 Task: Open Card Card0000000100 in Board Board0000000025 in Workspace WS0000000009 in Trello. Add Member Email0000000036 to Card Card0000000100 in Board Board0000000025 in Workspace WS0000000009 in Trello. Add Red Label titled Label0000000100 to Card Card0000000100 in Board Board0000000025 in Workspace WS0000000009 in Trello. Add Checklist CL0000000100 to Card Card0000000100 in Board Board0000000025 in Workspace WS0000000009 in Trello. Add Dates with Start Date as Jul 01 2023 and Due Date as Jul 31 2023 to Card Card0000000100 in Board Board0000000025 in Workspace WS0000000009 in Trello
Action: Mouse moved to (443, 403)
Screenshot: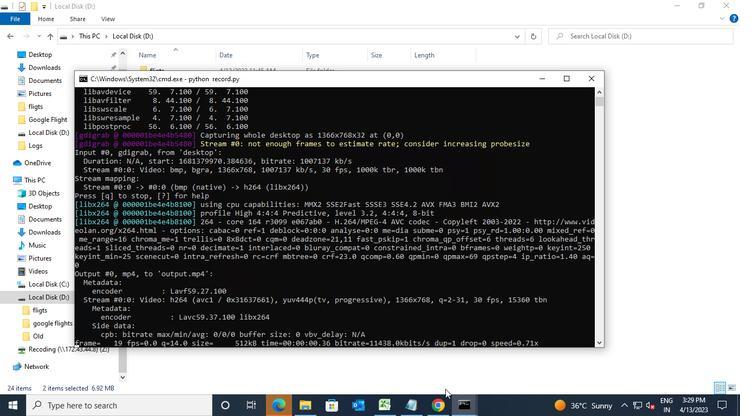
Action: Mouse pressed left at (443, 403)
Screenshot: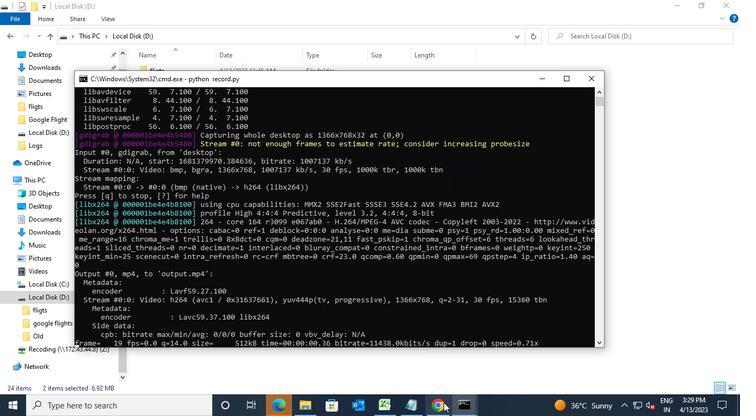 
Action: Mouse moved to (273, 221)
Screenshot: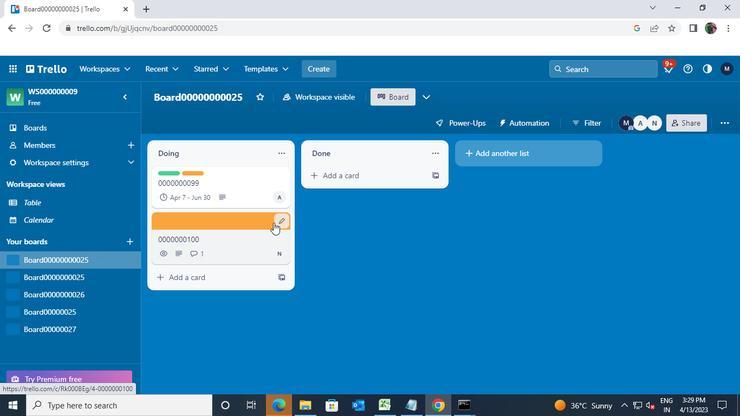 
Action: Mouse pressed left at (273, 221)
Screenshot: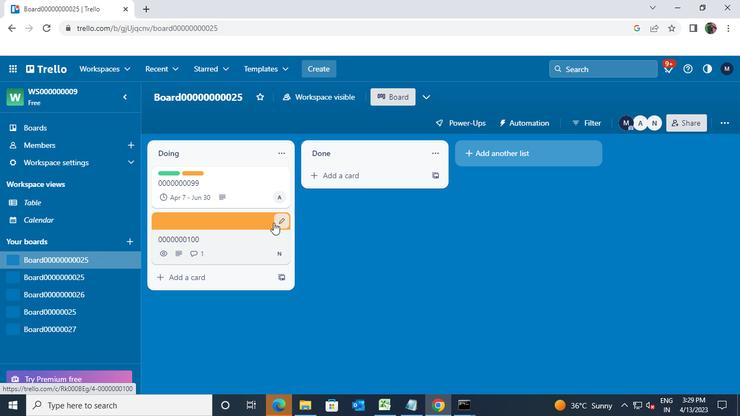 
Action: Mouse moved to (490, 257)
Screenshot: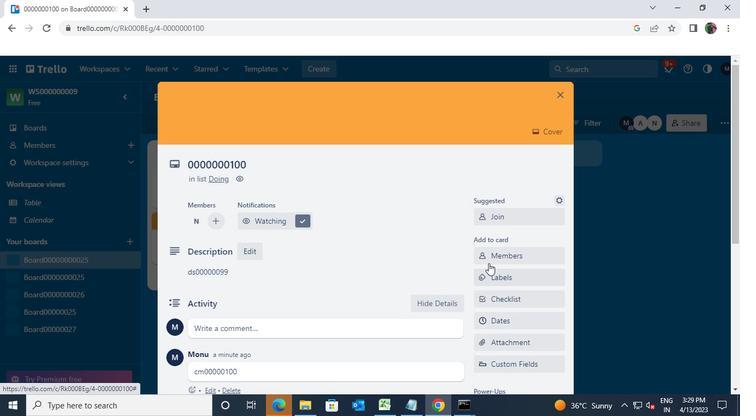 
Action: Mouse pressed left at (490, 257)
Screenshot: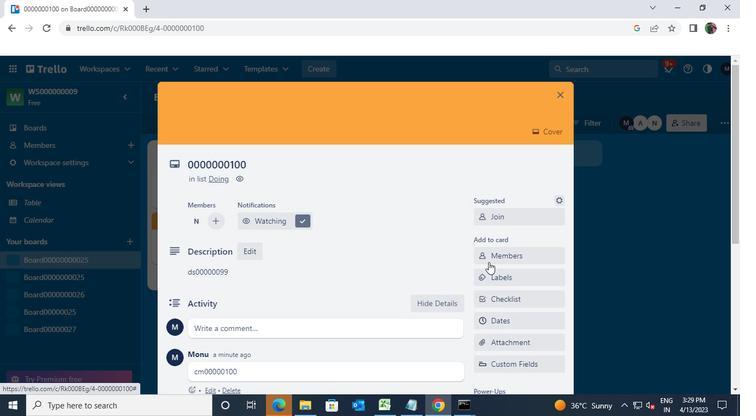 
Action: Mouse moved to (523, 186)
Screenshot: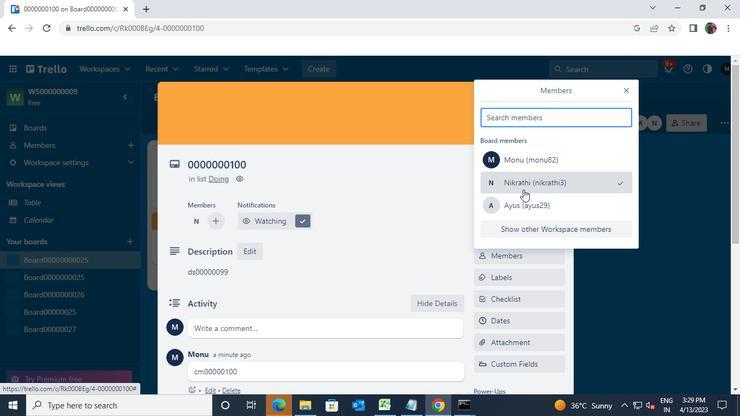 
Action: Mouse pressed left at (523, 186)
Screenshot: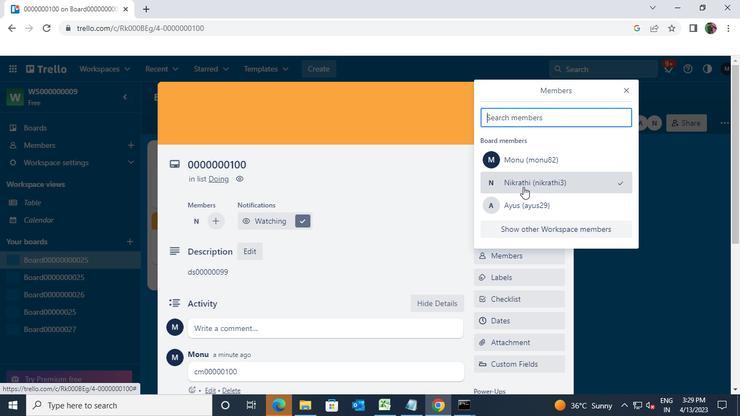 
Action: Mouse moved to (628, 87)
Screenshot: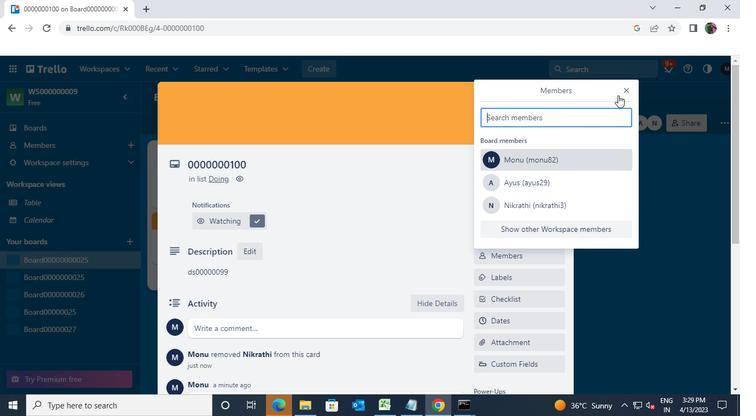
Action: Mouse pressed left at (628, 87)
Screenshot: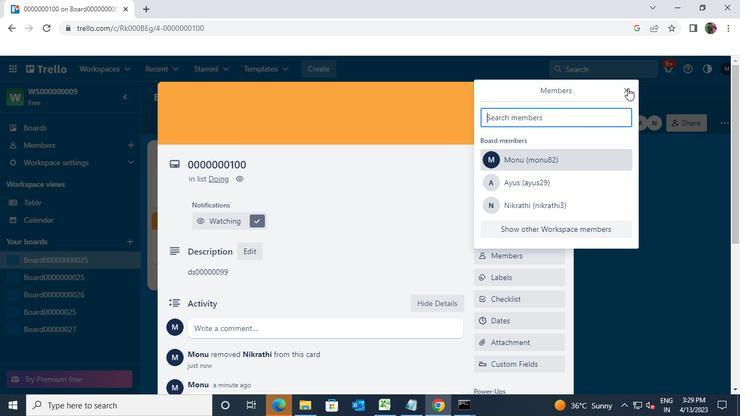 
Action: Mouse moved to (558, 99)
Screenshot: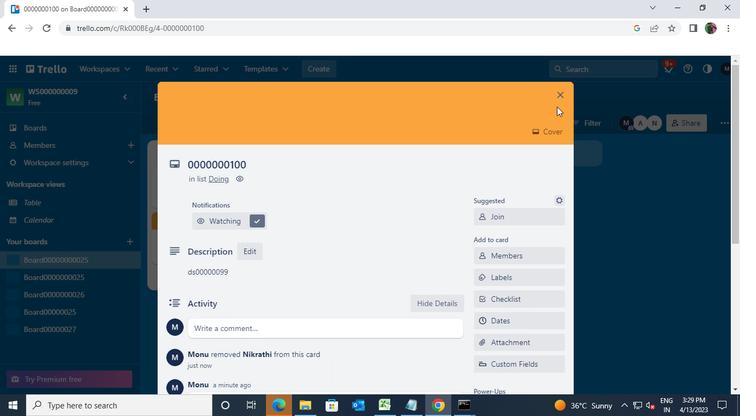 
Action: Mouse pressed left at (558, 99)
Screenshot: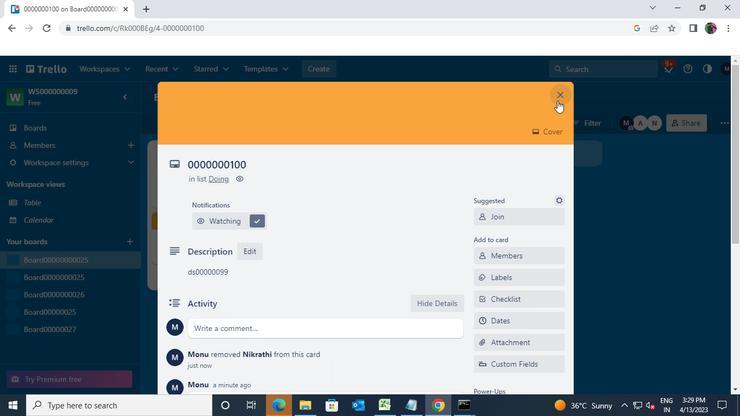 
Action: Mouse moved to (278, 222)
Screenshot: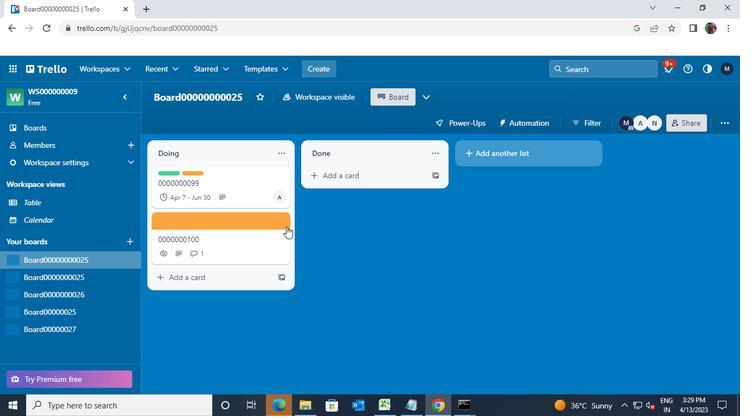 
Action: Mouse pressed left at (278, 222)
Screenshot: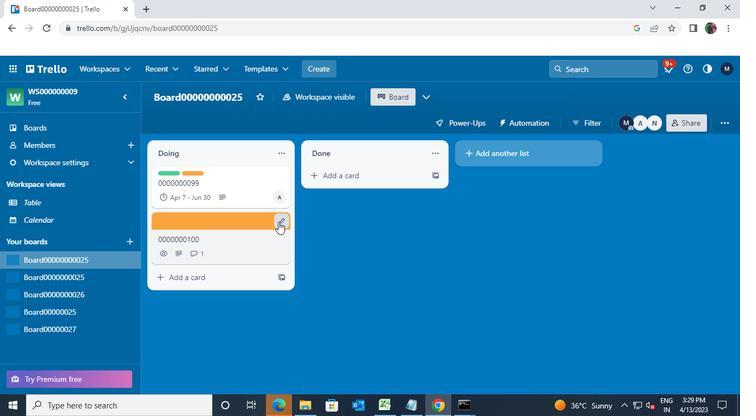 
Action: Mouse moved to (328, 273)
Screenshot: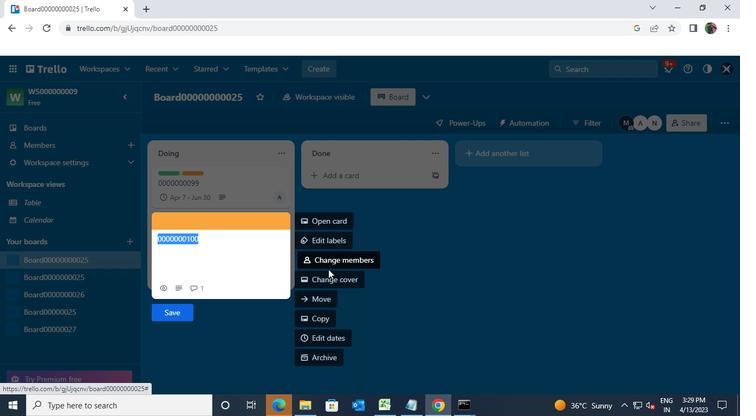 
Action: Mouse pressed left at (328, 273)
Screenshot: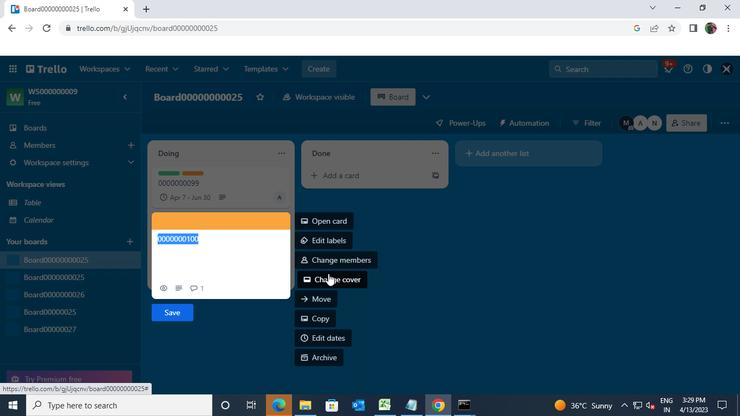 
Action: Mouse moved to (408, 207)
Screenshot: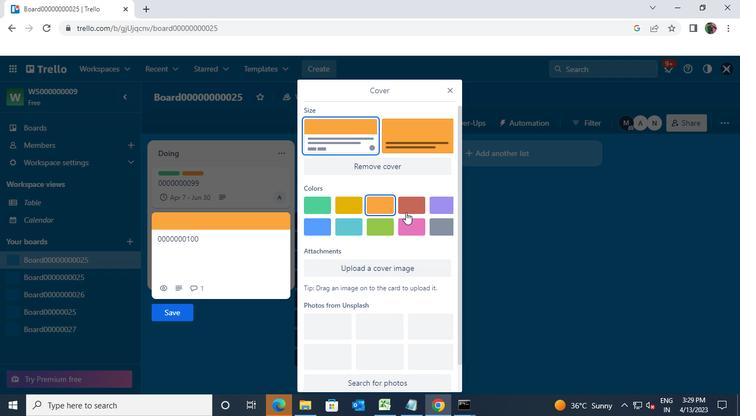
Action: Mouse pressed left at (408, 207)
Screenshot: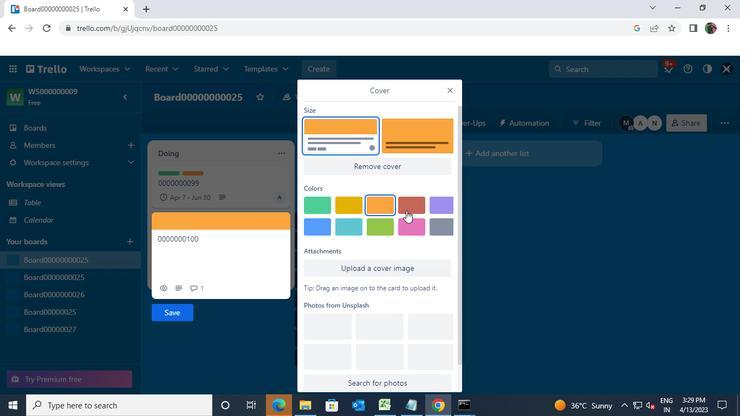 
Action: Mouse moved to (178, 304)
Screenshot: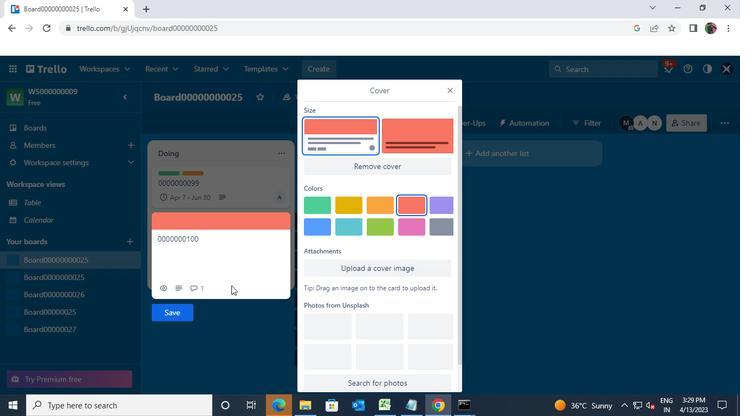 
Action: Mouse pressed left at (178, 304)
Screenshot: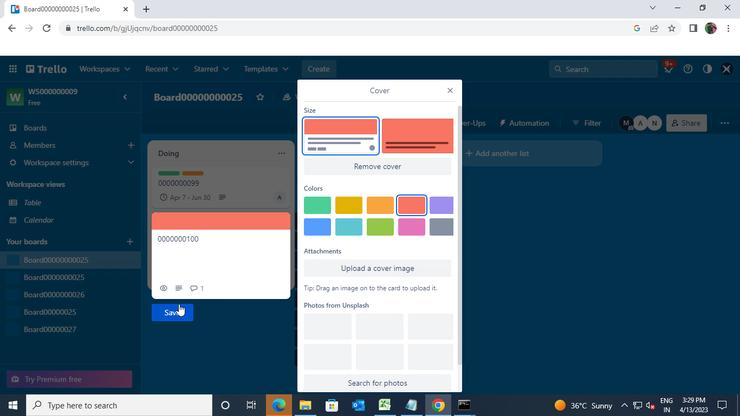 
Action: Mouse moved to (276, 218)
Screenshot: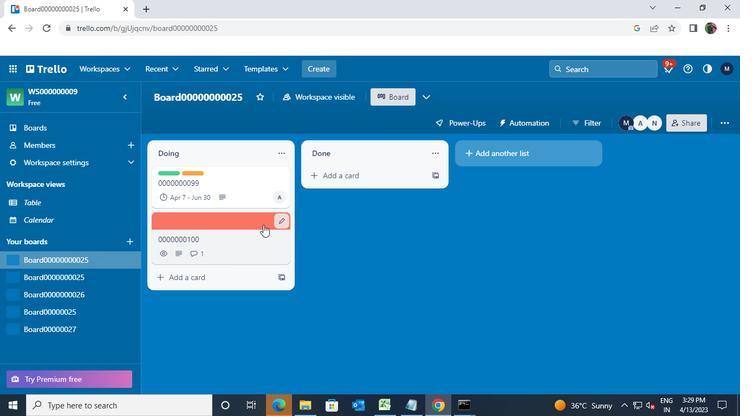 
Action: Mouse pressed left at (276, 218)
Screenshot: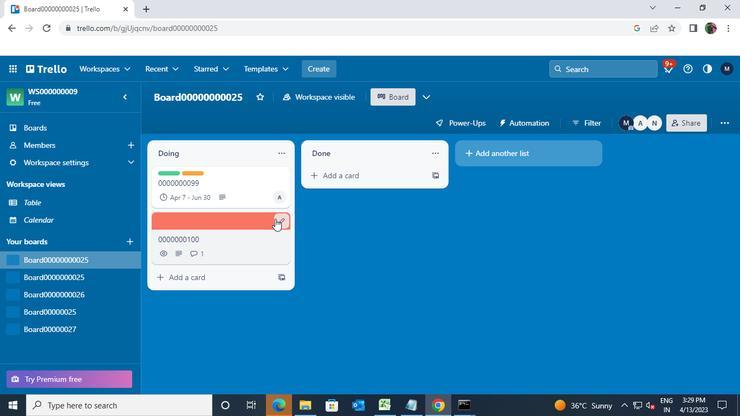 
Action: Mouse moved to (318, 224)
Screenshot: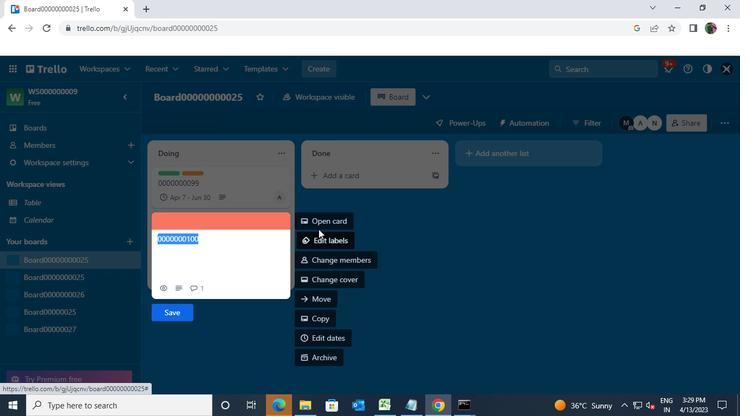 
Action: Mouse pressed left at (318, 224)
Screenshot: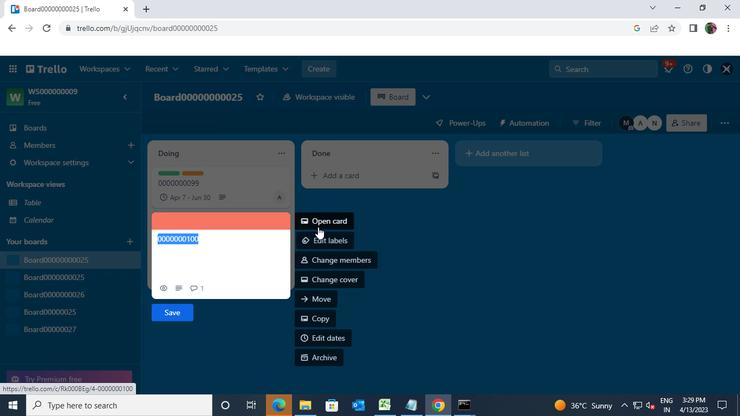 
Action: Mouse moved to (490, 298)
Screenshot: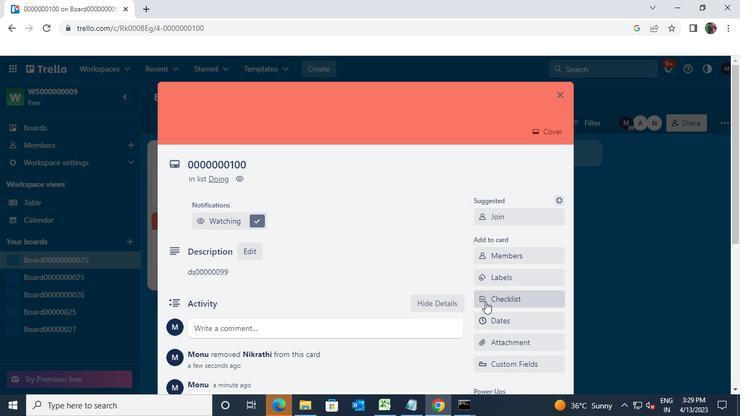 
Action: Mouse pressed left at (490, 298)
Screenshot: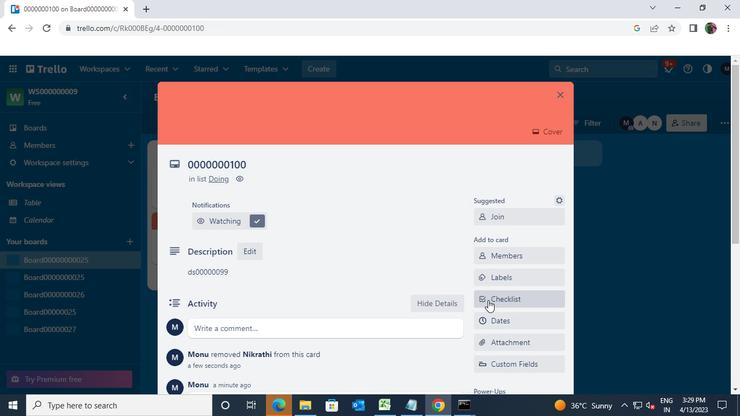 
Action: Keyboard c
Screenshot: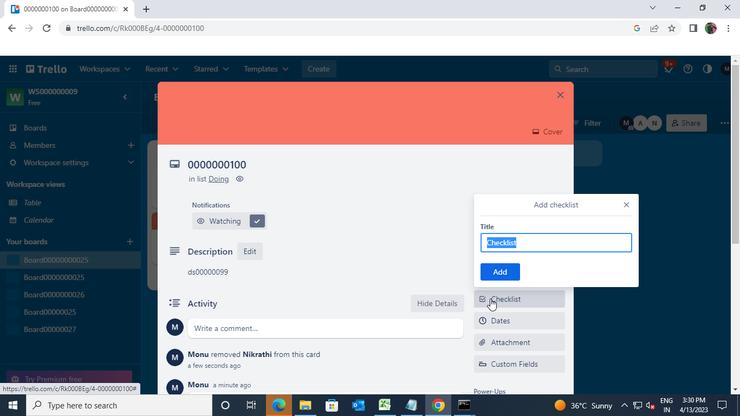 
Action: Keyboard l
Screenshot: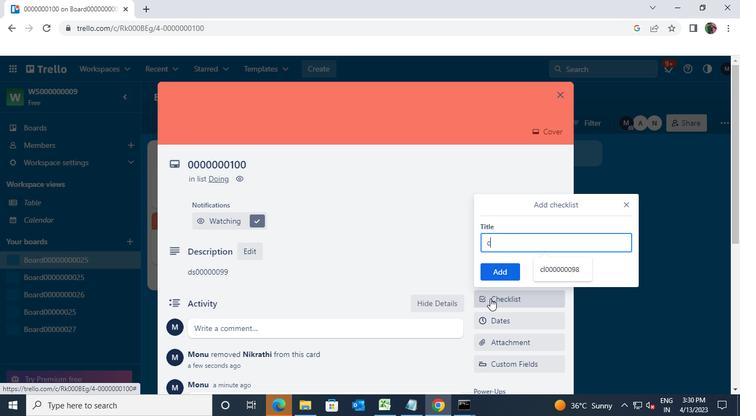 
Action: Keyboard <96>
Screenshot: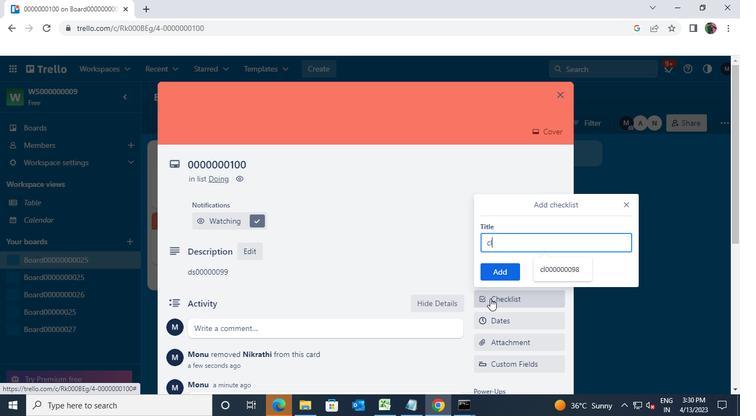 
Action: Keyboard <96>
Screenshot: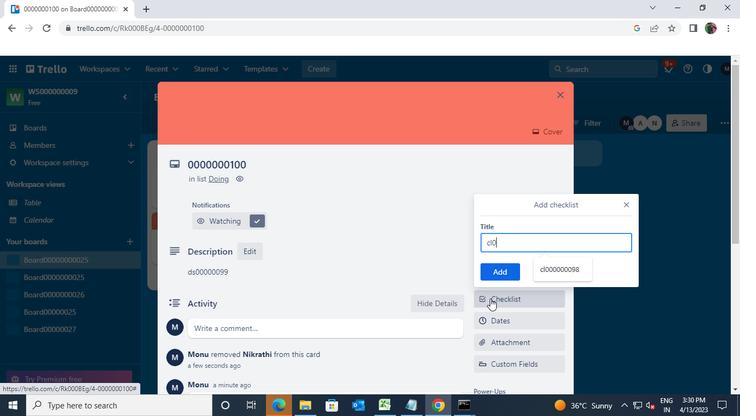 
Action: Keyboard <96>
Screenshot: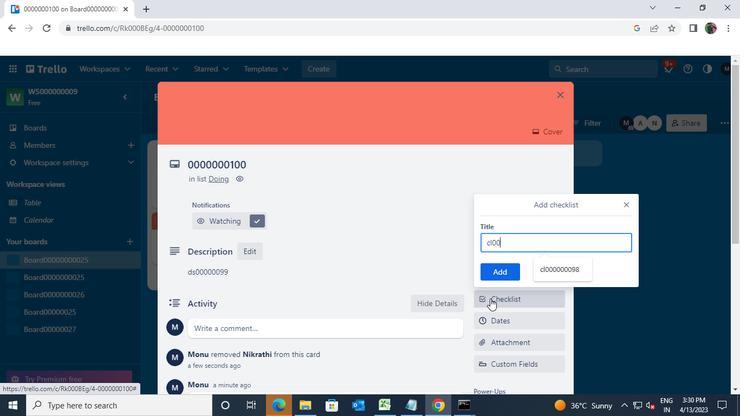 
Action: Keyboard <96>
Screenshot: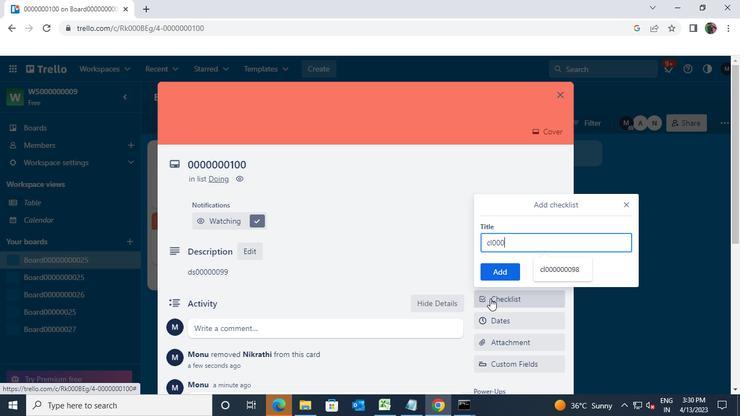 
Action: Keyboard <96>
Screenshot: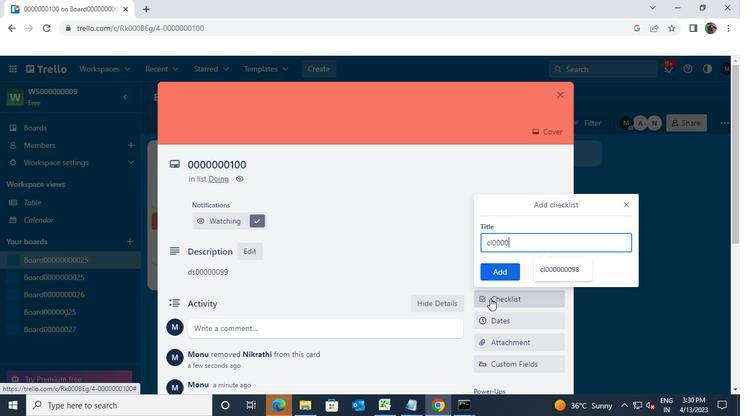 
Action: Keyboard <96>
Screenshot: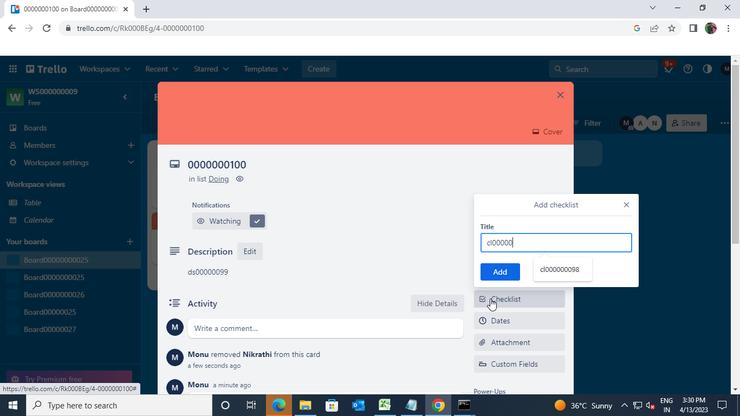 
Action: Keyboard <97>
Screenshot: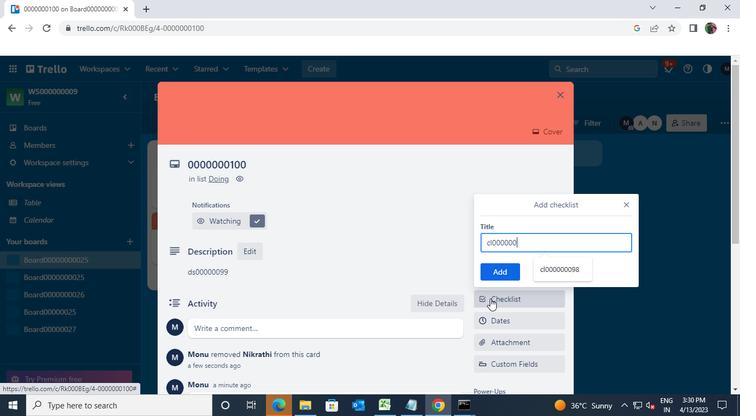
Action: Keyboard <96>
Screenshot: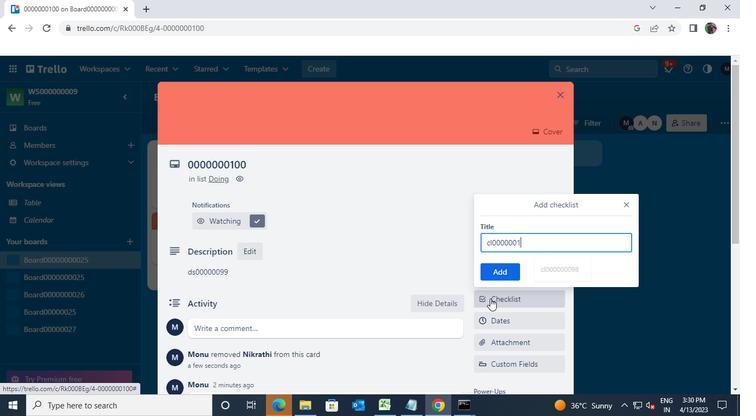 
Action: Keyboard <96>
Screenshot: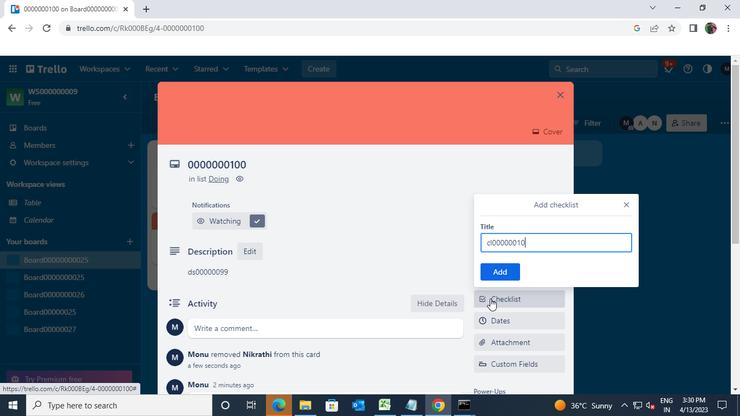 
Action: Mouse moved to (501, 276)
Screenshot: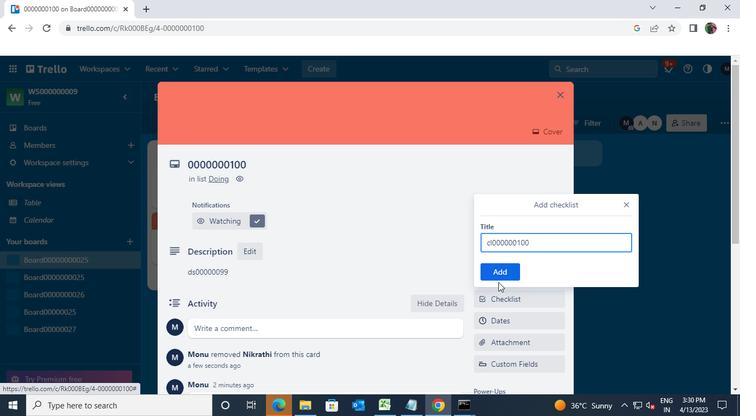
Action: Mouse pressed left at (501, 276)
Screenshot: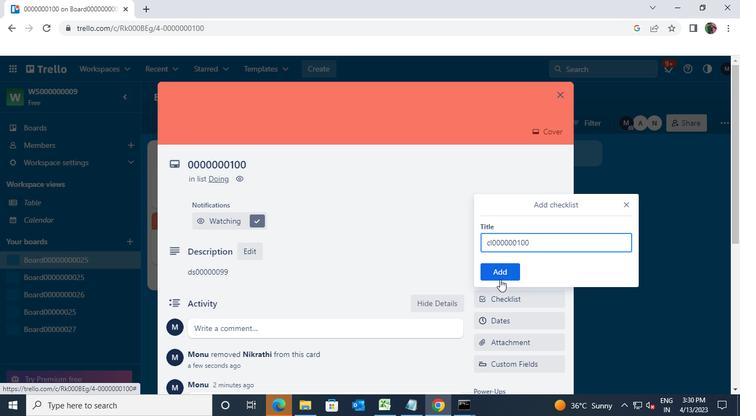 
Action: Mouse moved to (564, 91)
Screenshot: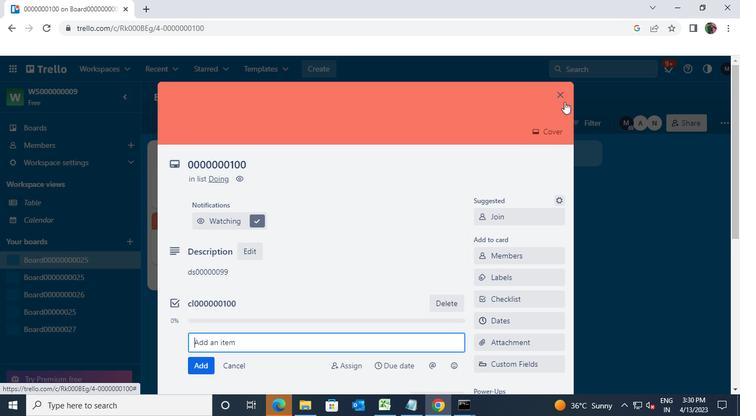 
Action: Mouse pressed left at (564, 91)
Screenshot: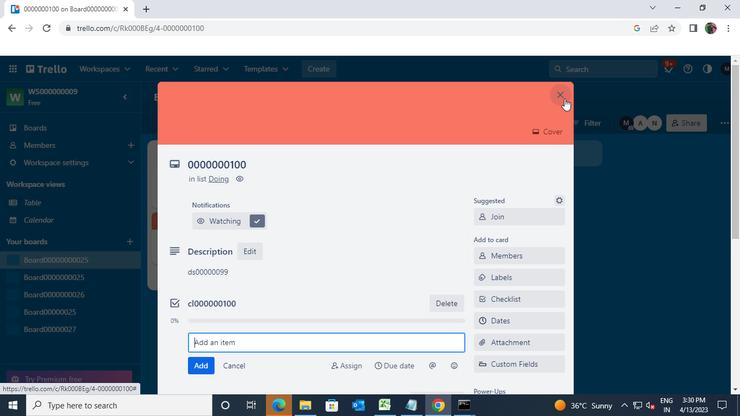 
Action: Mouse moved to (281, 222)
Screenshot: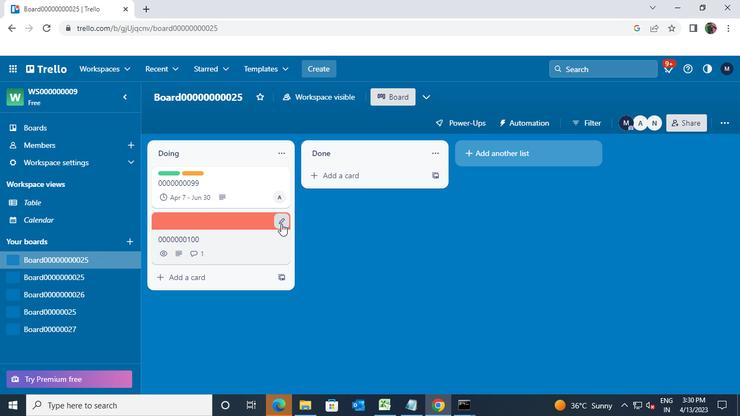 
Action: Mouse pressed left at (281, 222)
Screenshot: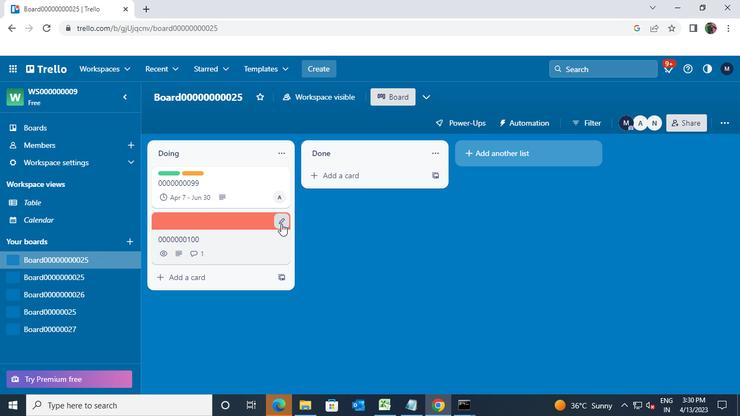 
Action: Mouse moved to (319, 223)
Screenshot: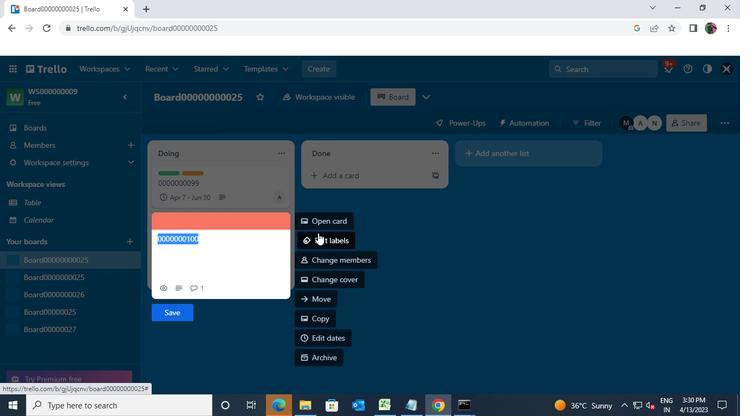 
Action: Mouse pressed left at (319, 223)
Screenshot: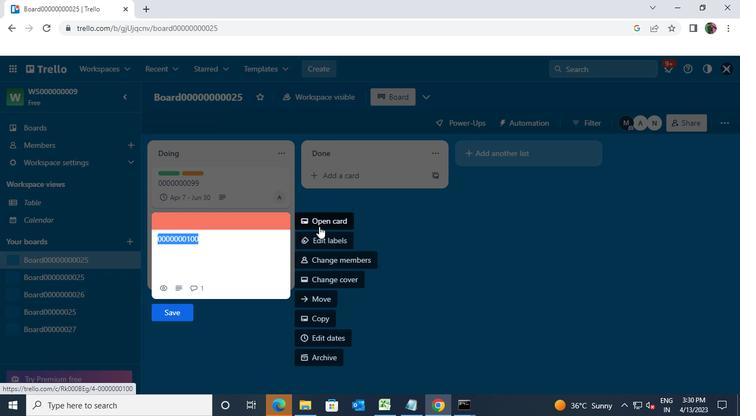 
Action: Mouse moved to (493, 321)
Screenshot: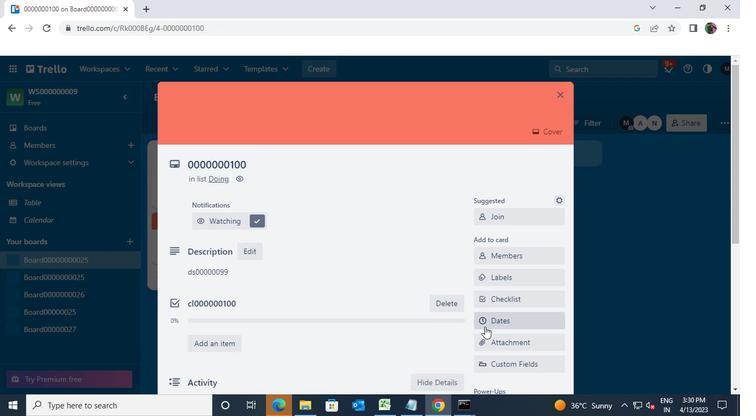 
Action: Mouse pressed left at (493, 321)
Screenshot: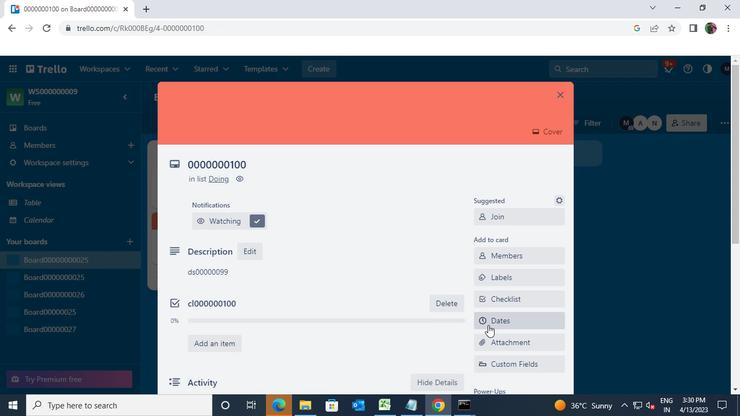 
Action: Mouse moved to (621, 116)
Screenshot: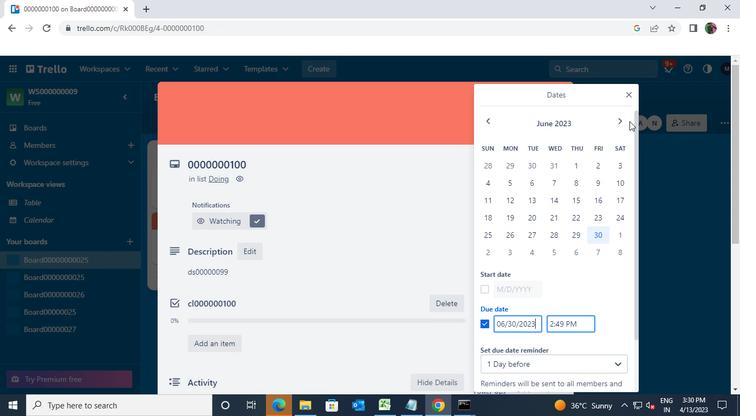 
Action: Mouse pressed left at (621, 116)
Screenshot: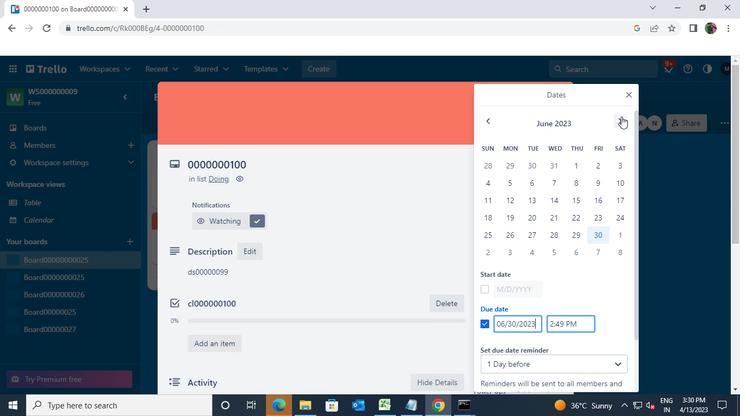 
Action: Mouse moved to (612, 165)
Screenshot: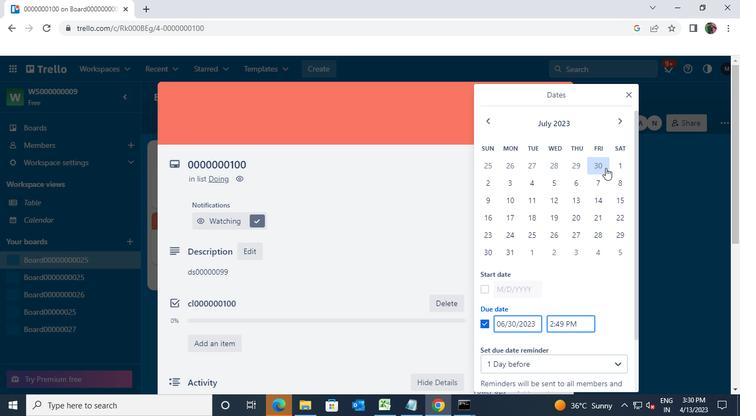 
Action: Mouse pressed left at (612, 165)
Screenshot: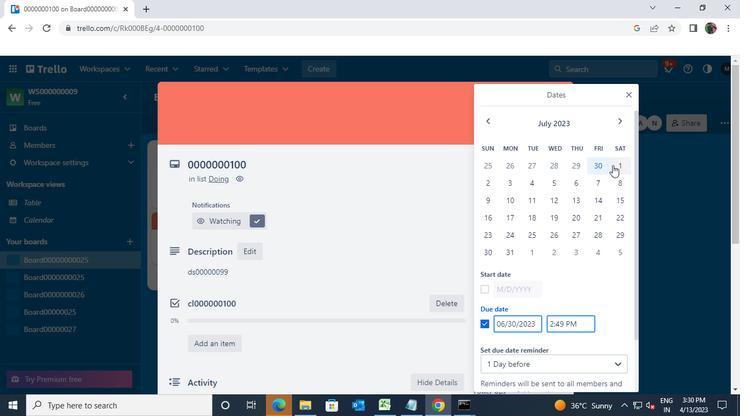 
Action: Mouse moved to (508, 250)
Screenshot: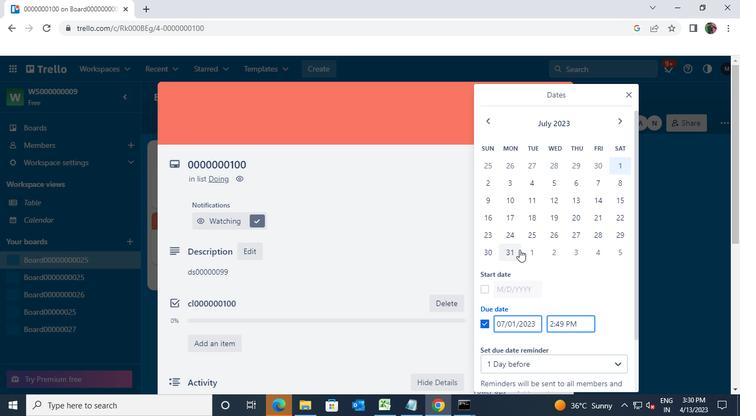 
Action: Mouse pressed left at (508, 250)
Screenshot: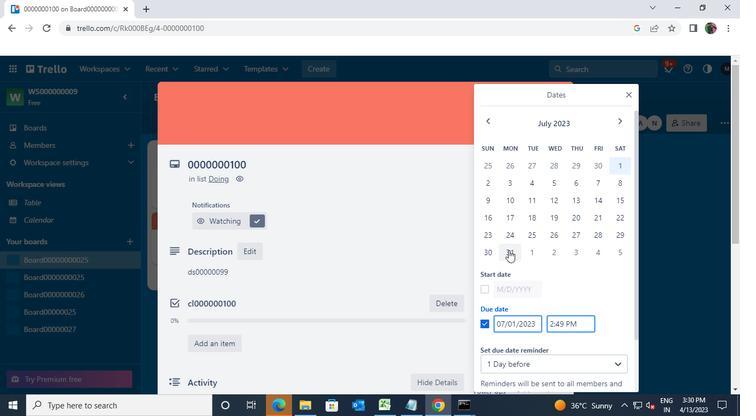 
Action: Mouse moved to (546, 342)
Screenshot: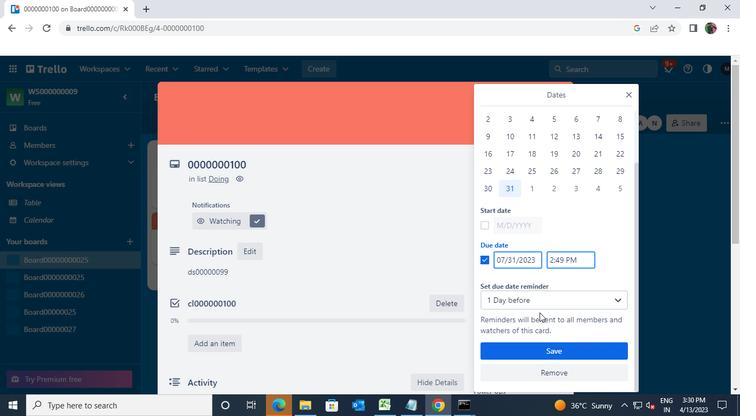 
Action: Mouse pressed left at (546, 342)
Screenshot: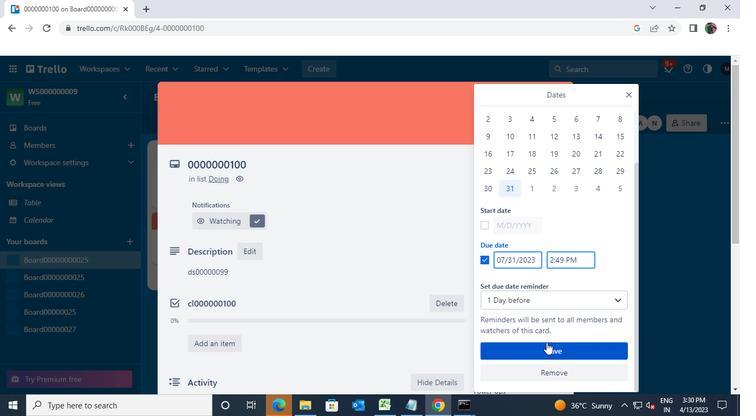 
Action: Mouse moved to (564, 97)
Screenshot: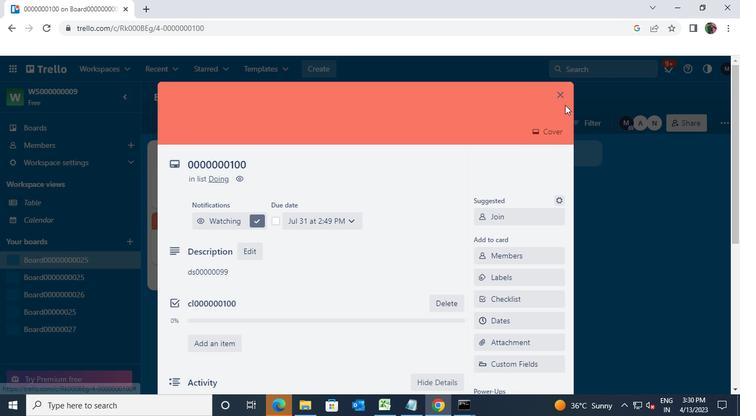 
Action: Mouse pressed left at (564, 97)
Screenshot: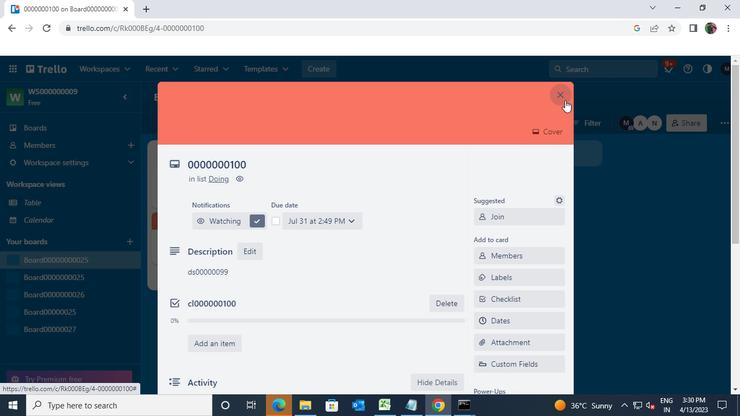 
Action: Mouse moved to (569, 328)
Screenshot: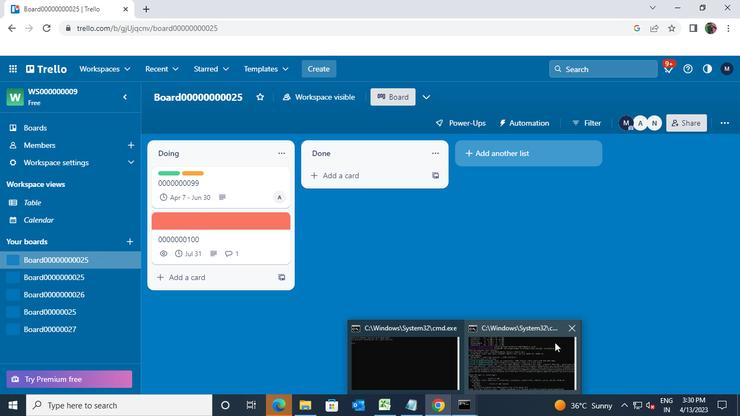 
Action: Mouse pressed left at (569, 328)
Screenshot: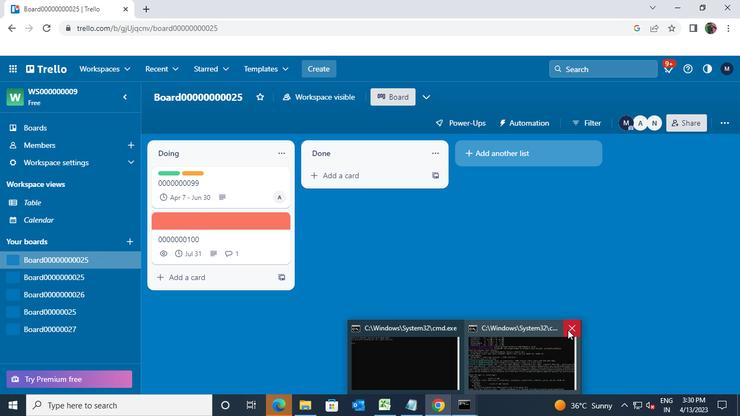 
